 Task: Go to videos section and leave a comment on recent video on the  page of Samsung Electronics
Action: Mouse moved to (499, 525)
Screenshot: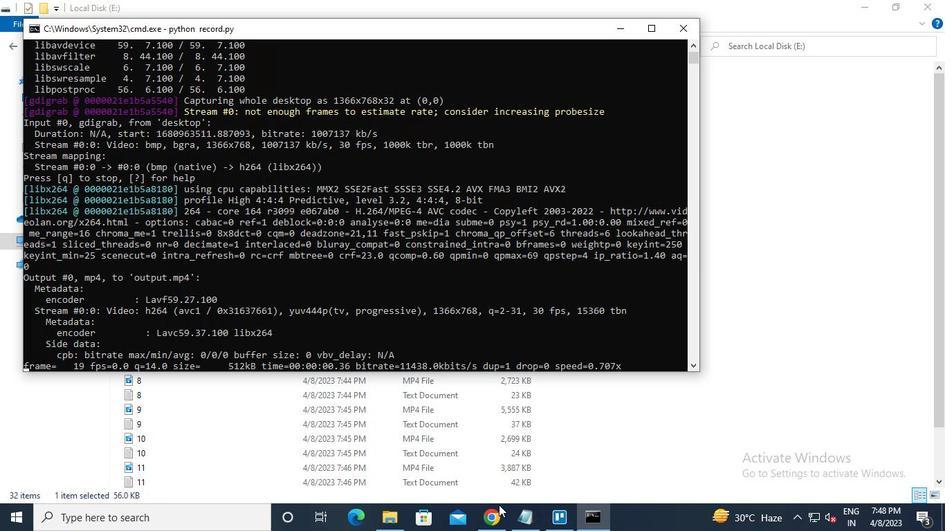 
Action: Mouse pressed left at (499, 525)
Screenshot: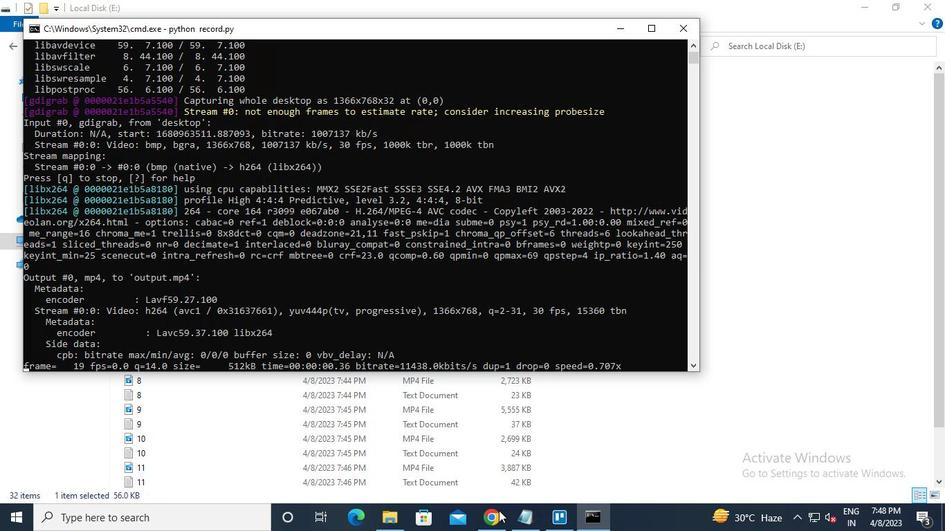 
Action: Mouse moved to (416, 85)
Screenshot: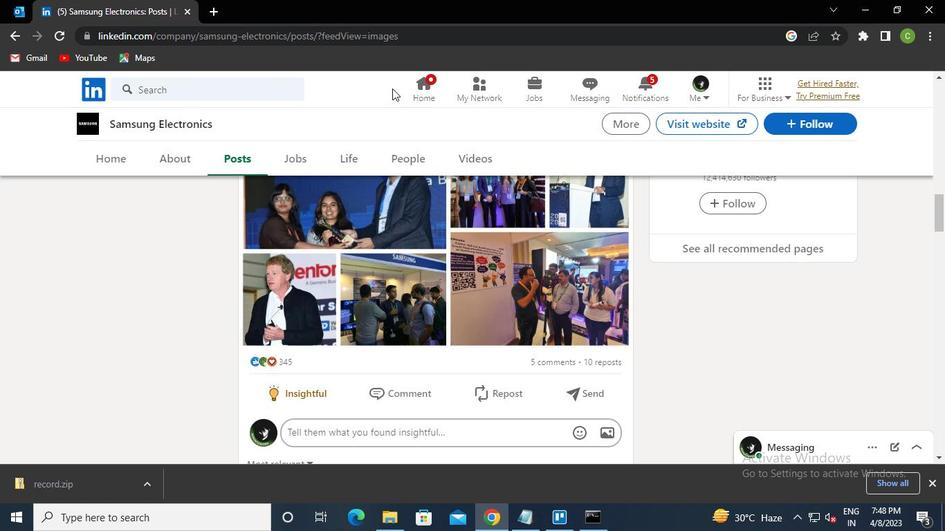 
Action: Mouse pressed left at (416, 85)
Screenshot: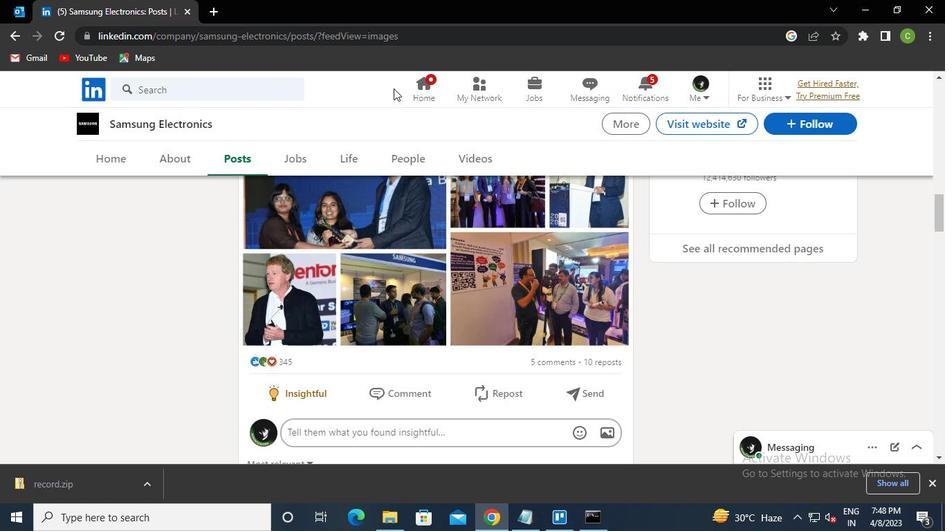 
Action: Mouse moved to (266, 89)
Screenshot: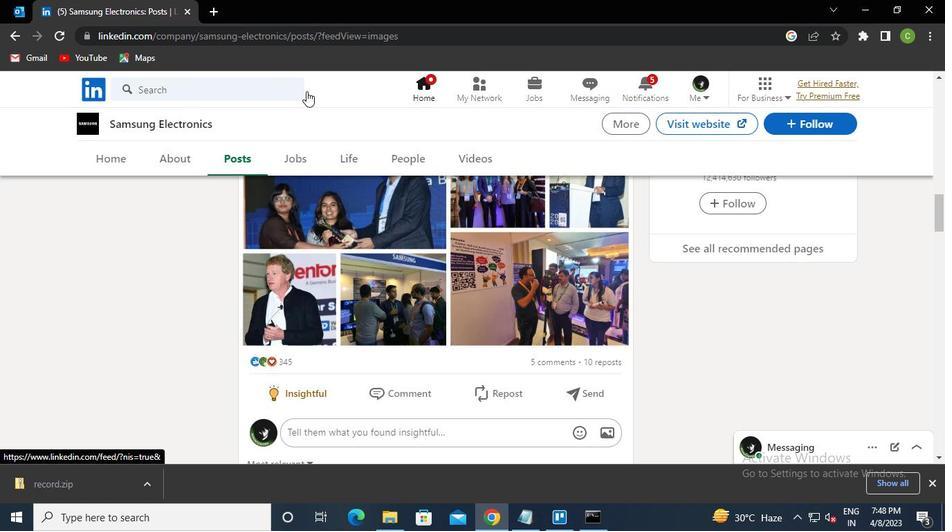 
Action: Mouse pressed left at (266, 89)
Screenshot: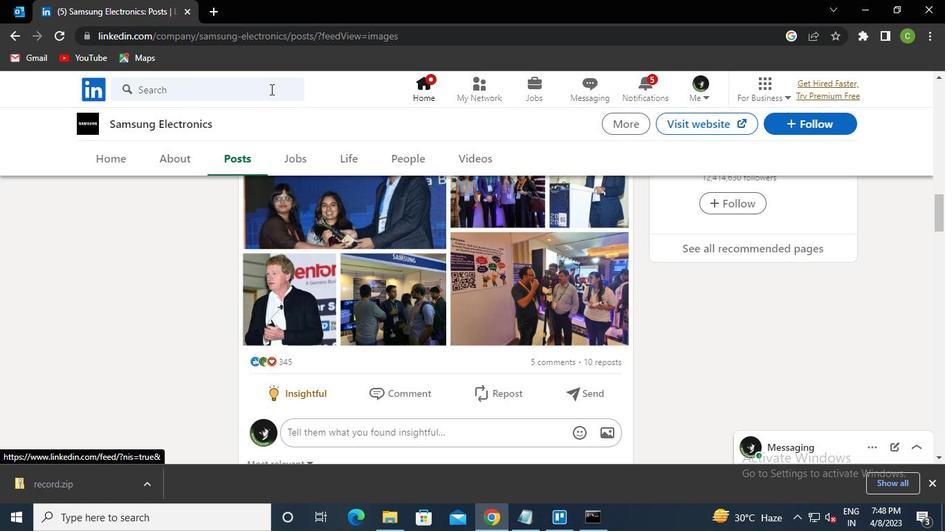 
Action: Mouse moved to (266, 89)
Screenshot: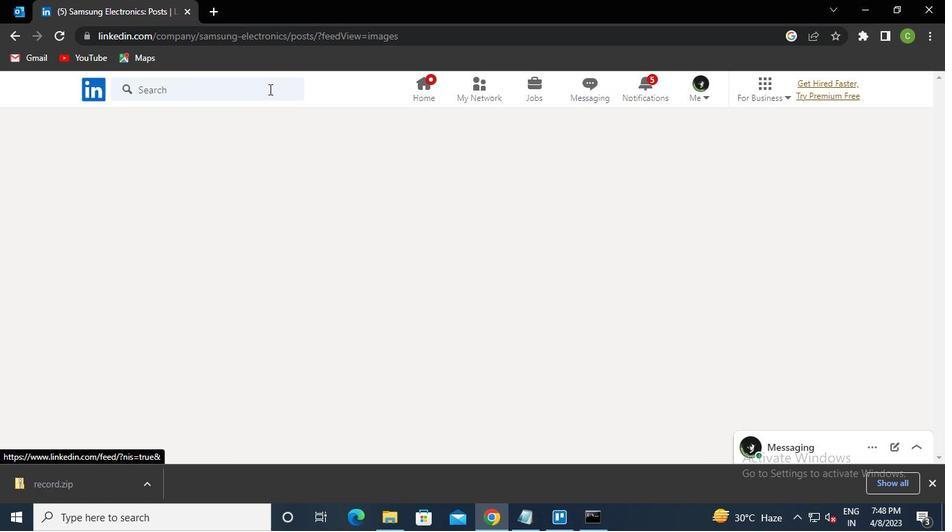 
Action: Keyboard s
Screenshot: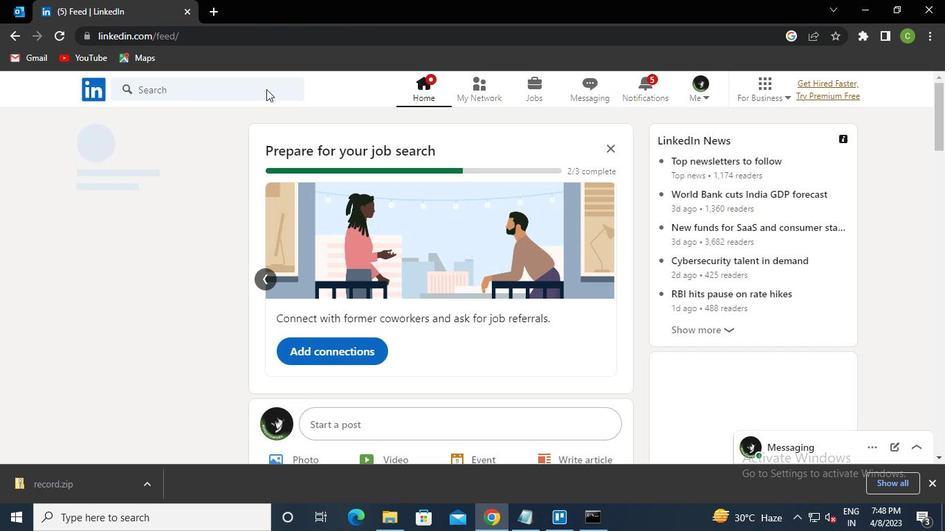 
Action: Keyboard a
Screenshot: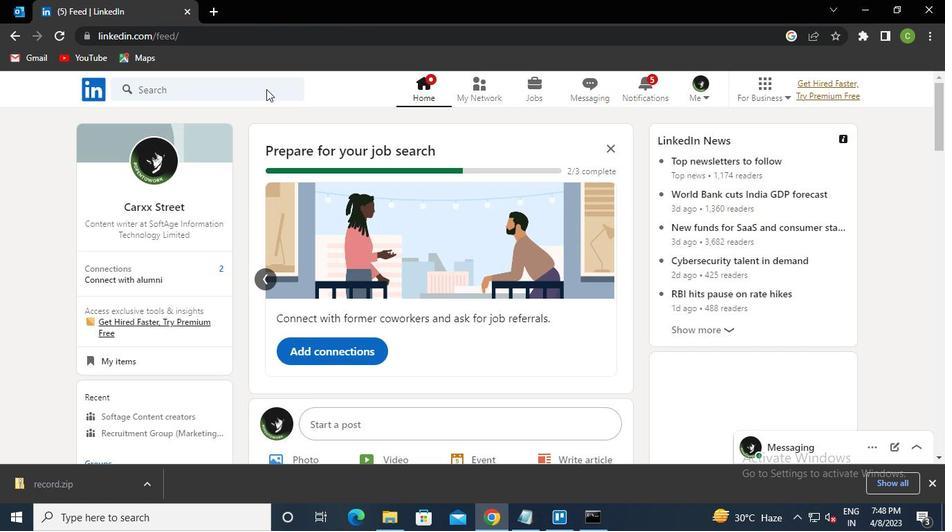 
Action: Keyboard m
Screenshot: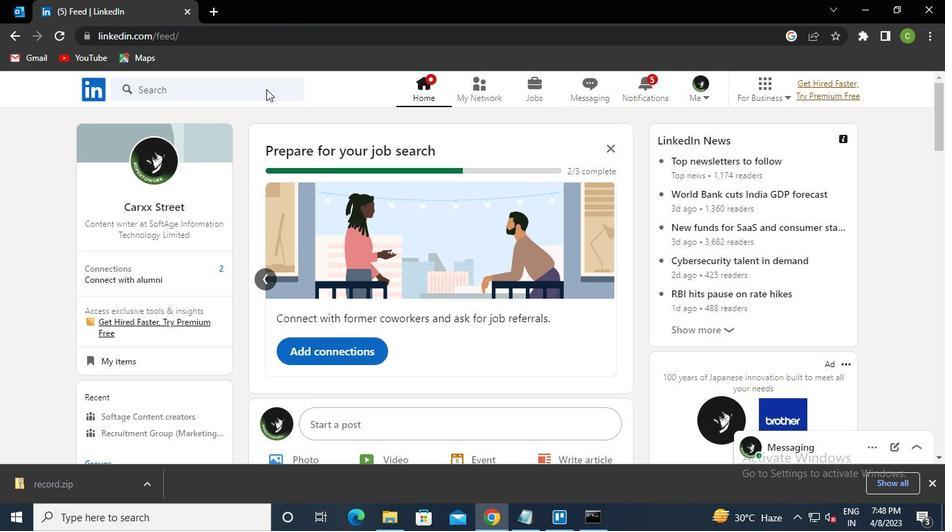 
Action: Keyboard s
Screenshot: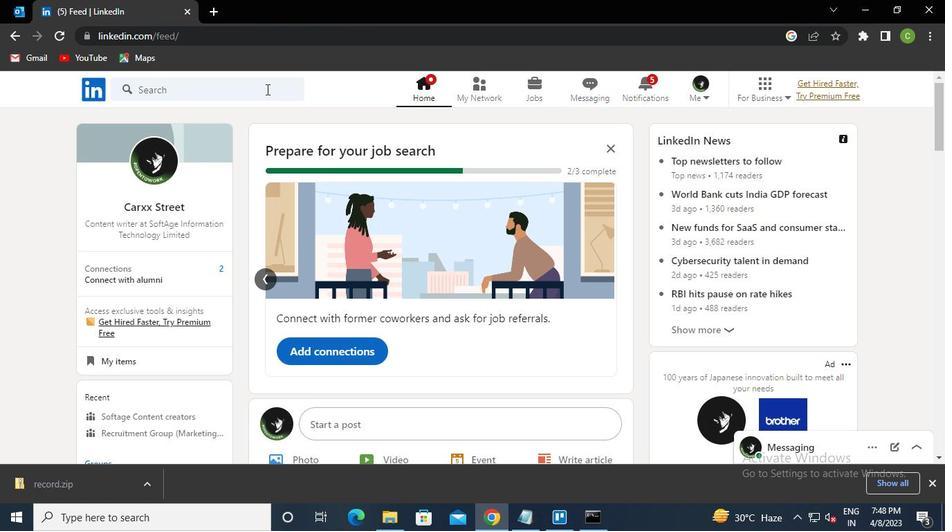 
Action: Keyboard u
Screenshot: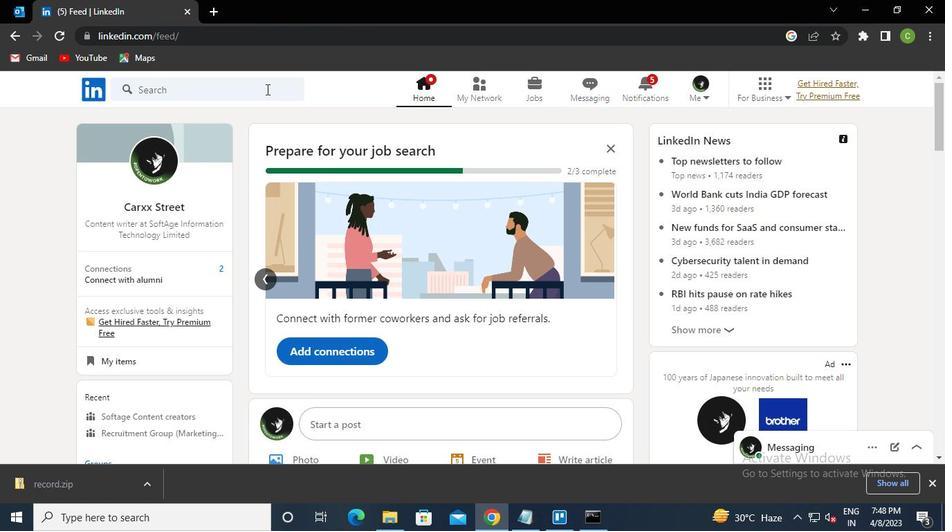 
Action: Keyboard n
Screenshot: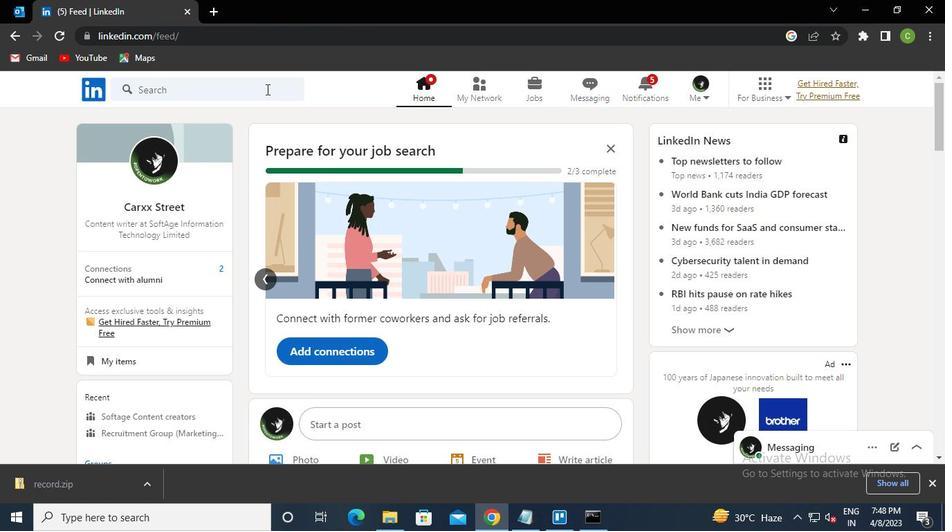 
Action: Keyboard g
Screenshot: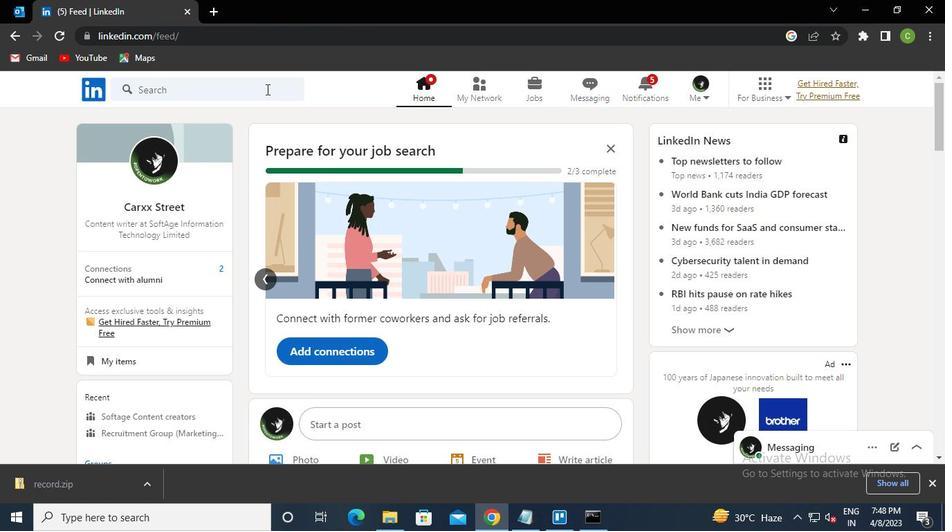 
Action: Keyboard Key.enter
Screenshot: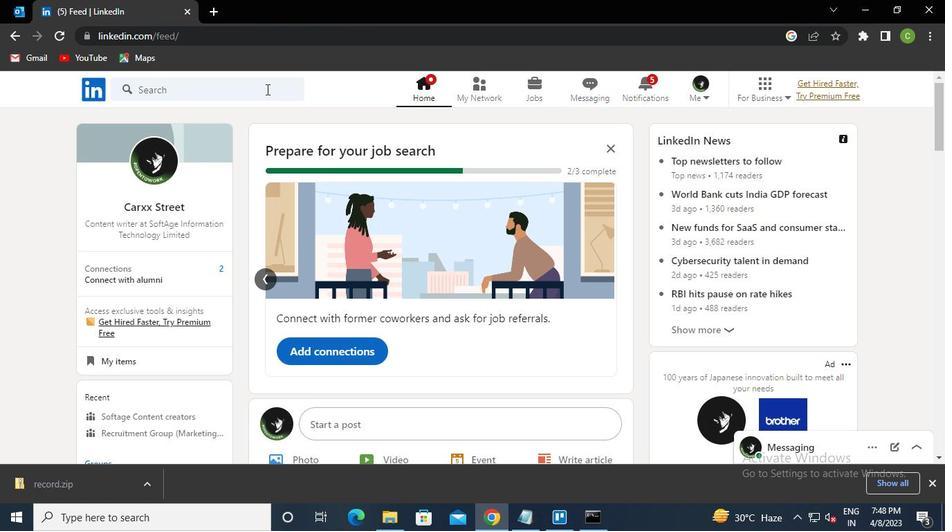 
Action: Mouse pressed left at (266, 89)
Screenshot: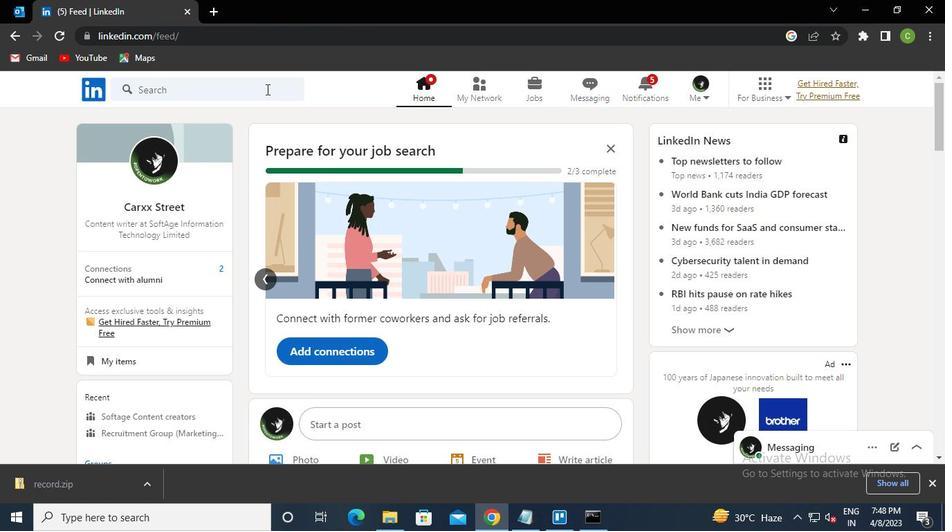 
Action: Keyboard s
Screenshot: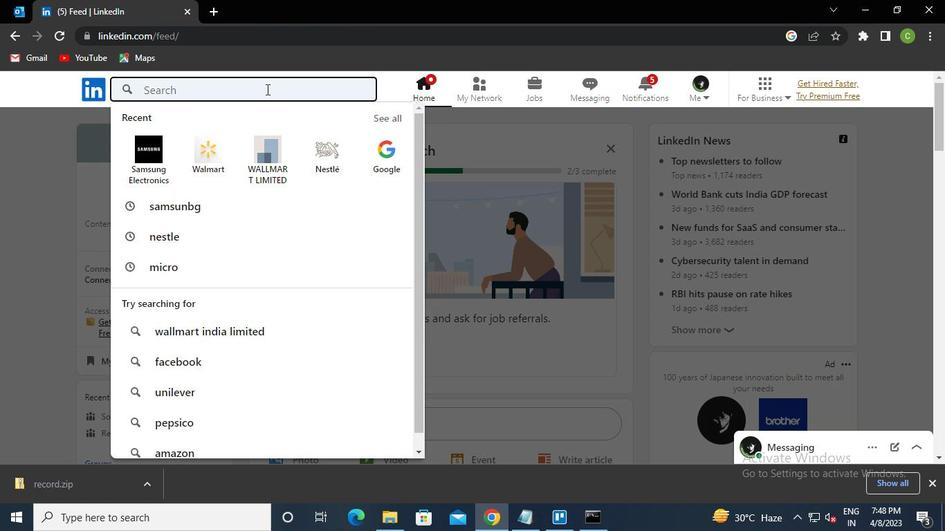 
Action: Keyboard a
Screenshot: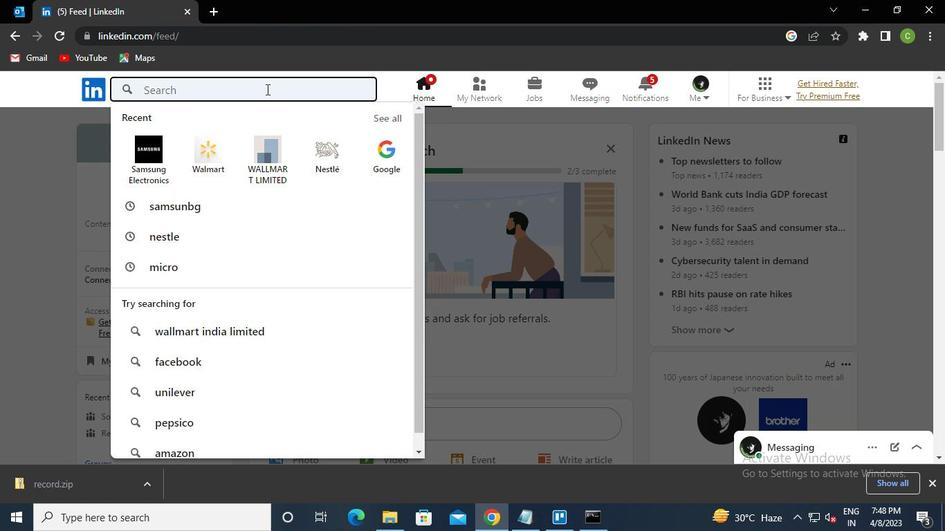 
Action: Keyboard m
Screenshot: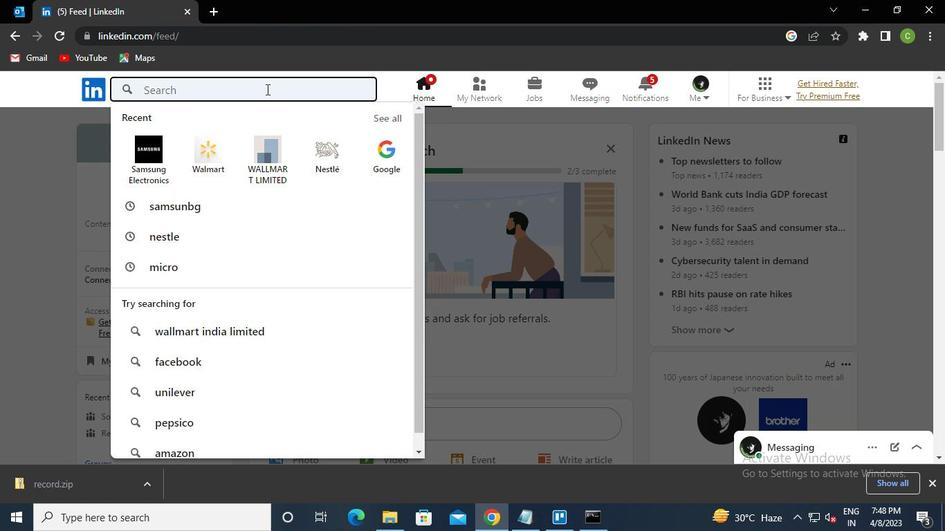 
Action: Keyboard s
Screenshot: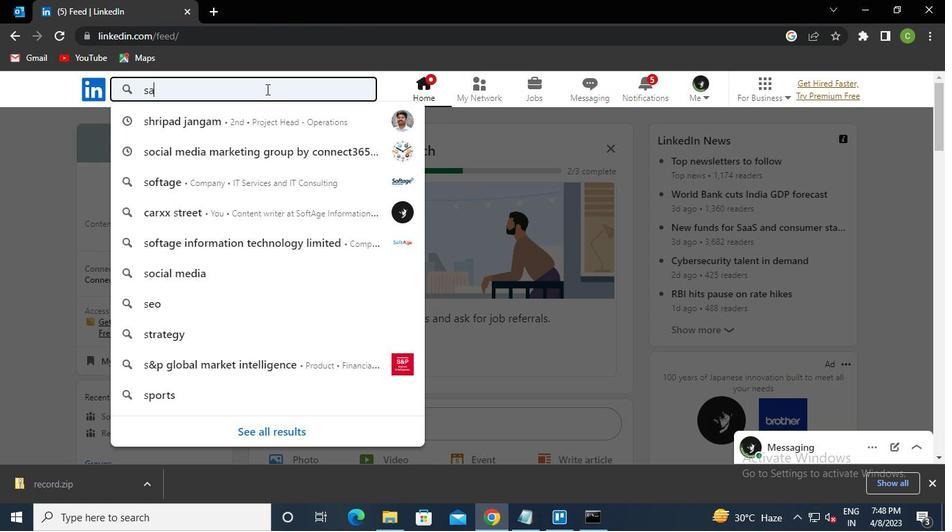 
Action: Keyboard u
Screenshot: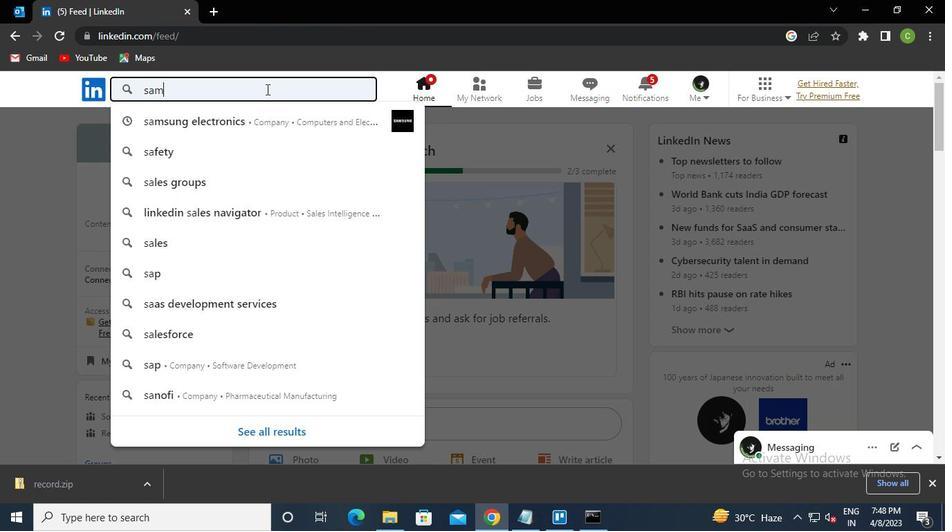 
Action: Keyboard n
Screenshot: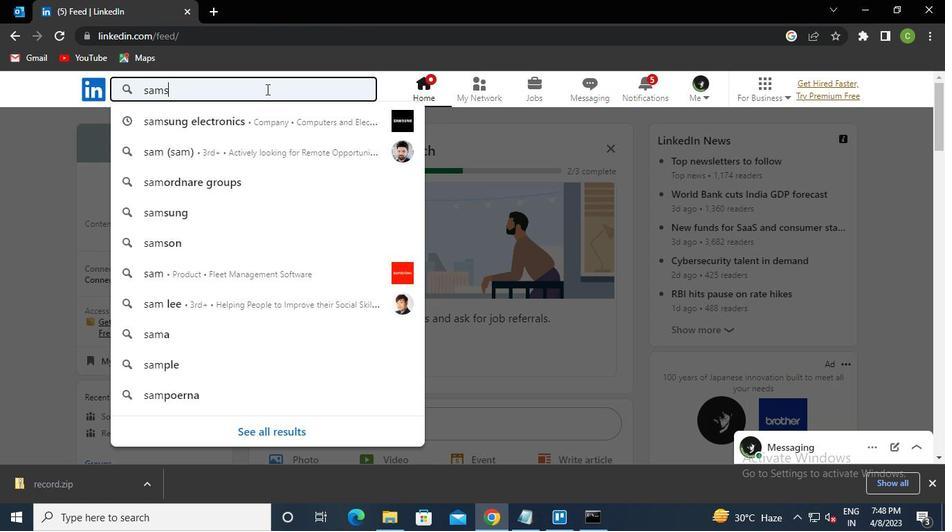 
Action: Keyboard g
Screenshot: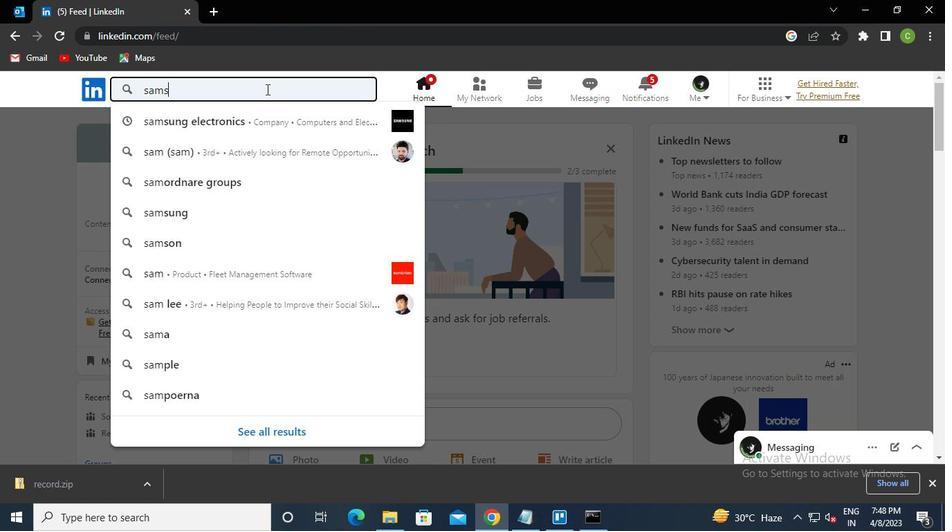 
Action: Keyboard Key.down
Screenshot: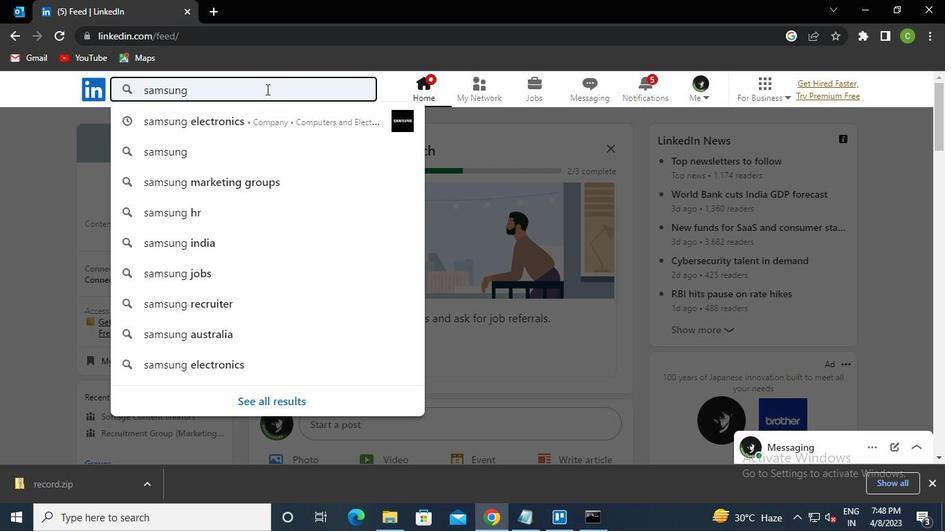 
Action: Keyboard Key.enter
Screenshot: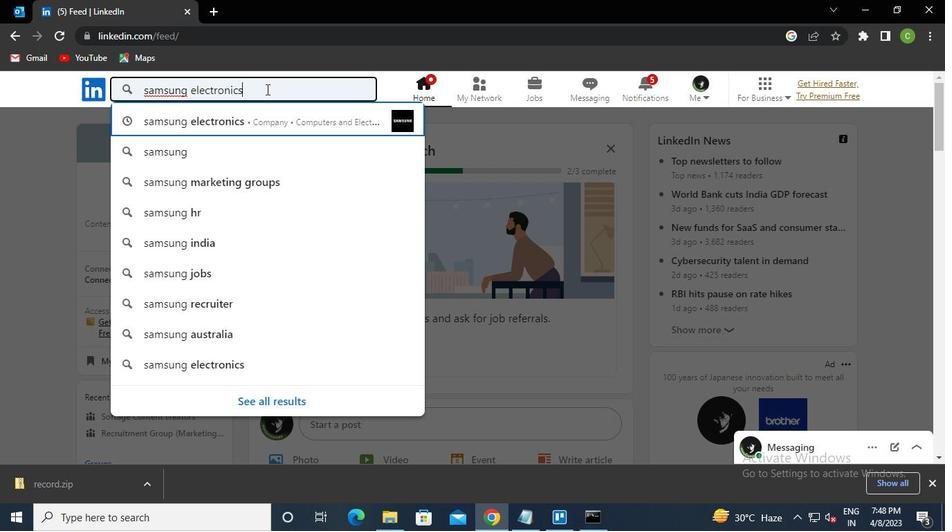 
Action: Mouse moved to (438, 258)
Screenshot: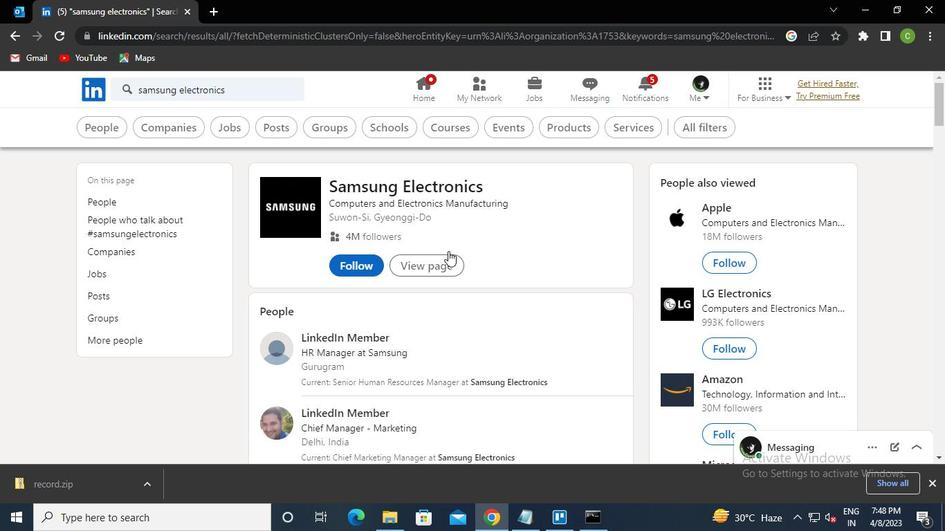 
Action: Mouse pressed left at (438, 258)
Screenshot: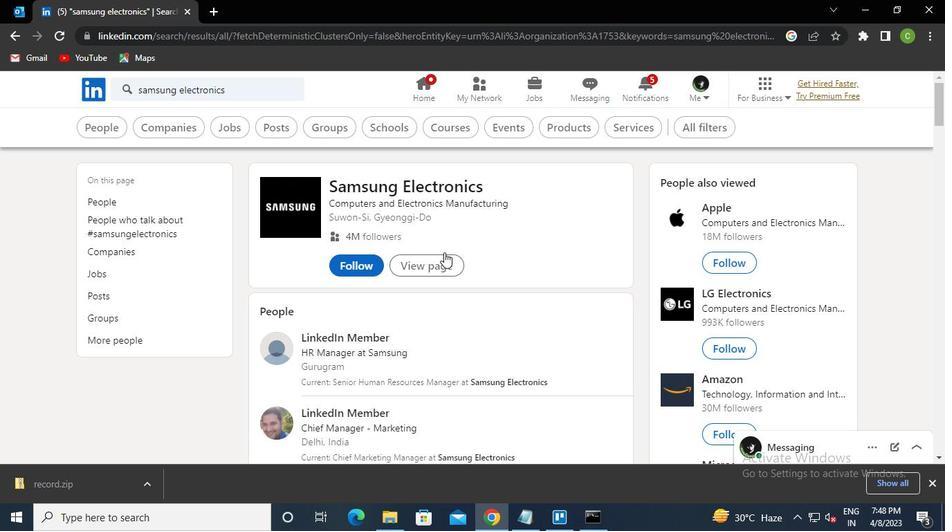 
Action: Mouse moved to (243, 147)
Screenshot: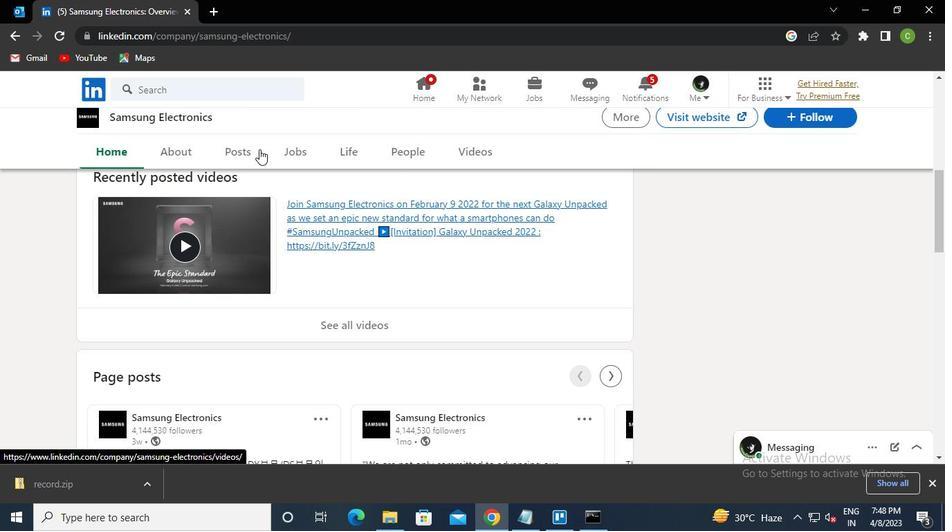 
Action: Mouse pressed left at (243, 147)
Screenshot: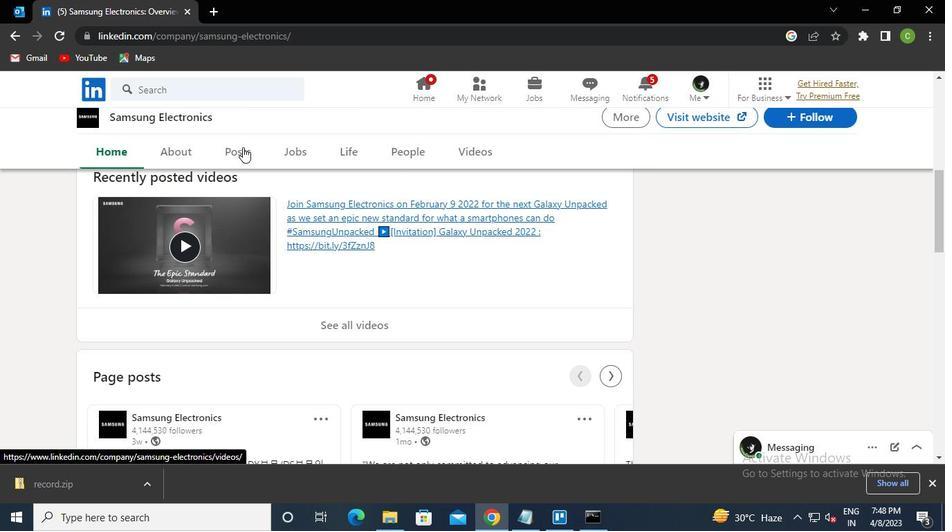 
Action: Mouse moved to (364, 344)
Screenshot: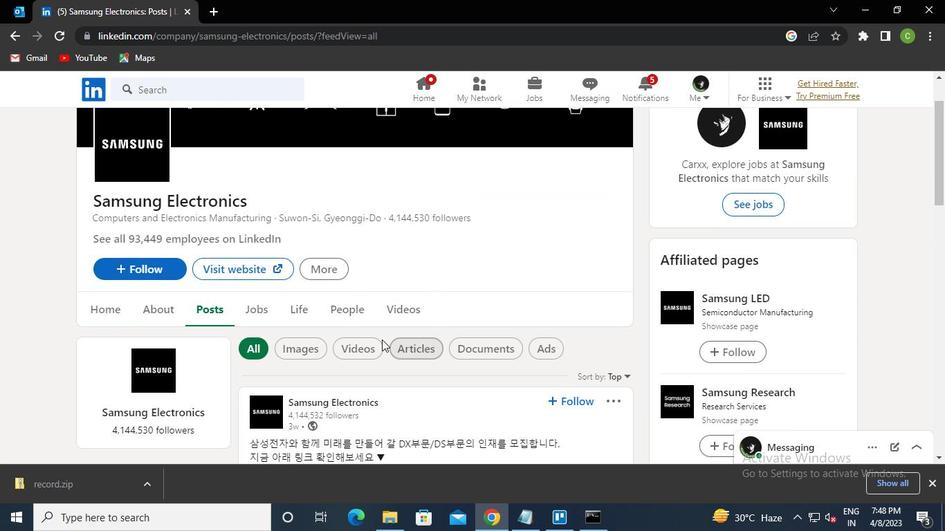 
Action: Mouse pressed left at (364, 344)
Screenshot: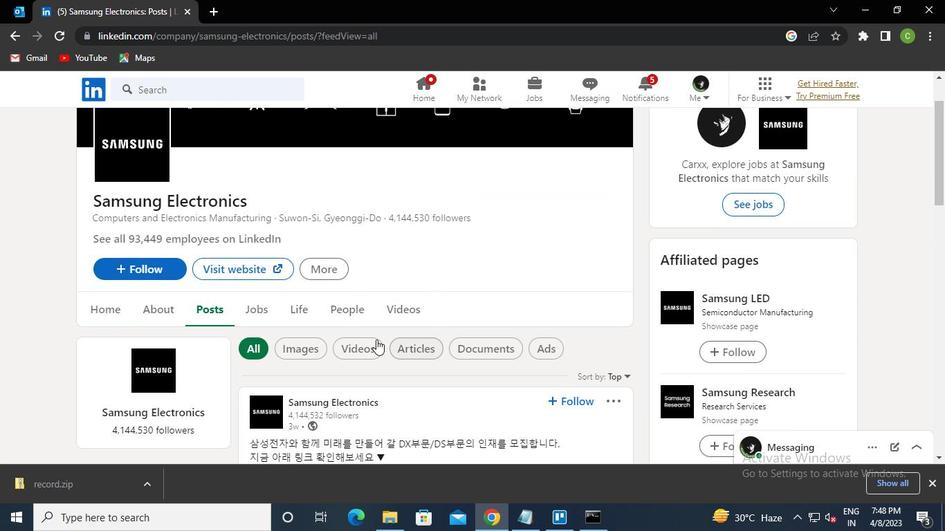 
Action: Mouse moved to (376, 341)
Screenshot: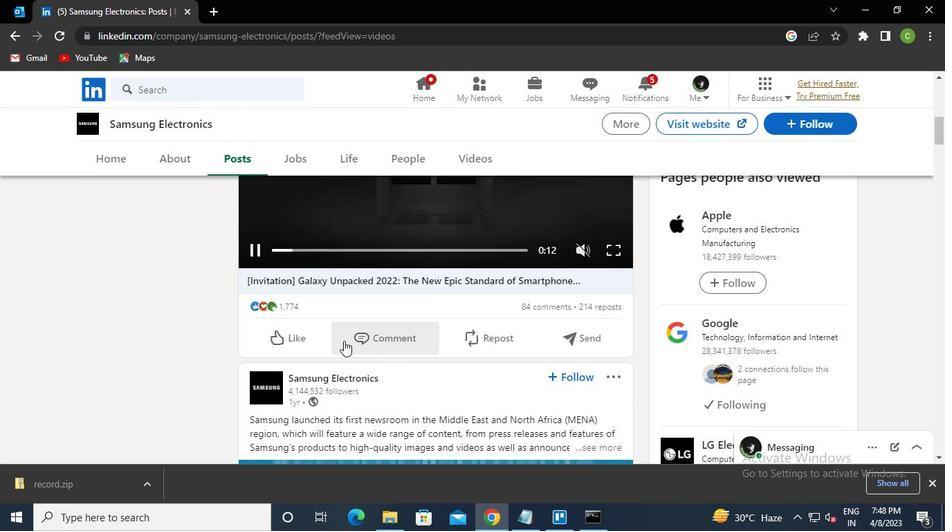 
Action: Mouse pressed left at (376, 341)
Screenshot: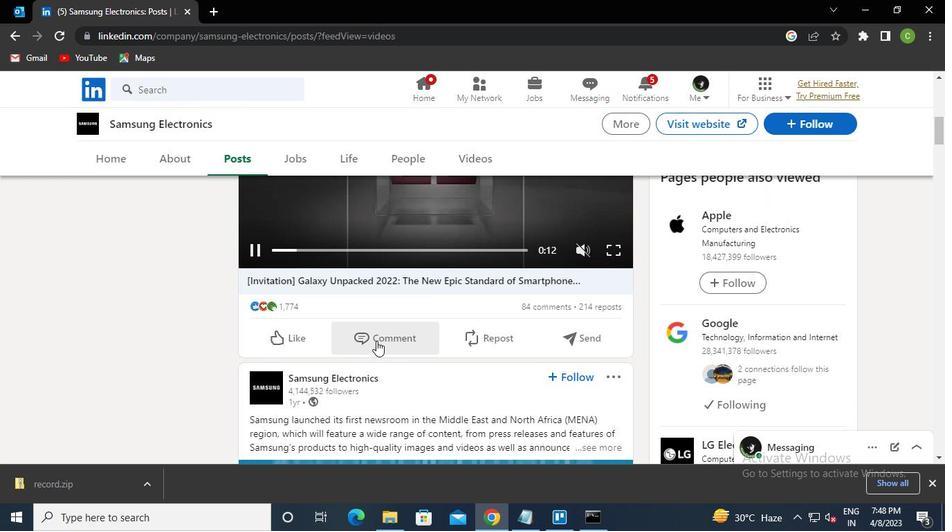 
Action: Mouse moved to (375, 341)
Screenshot: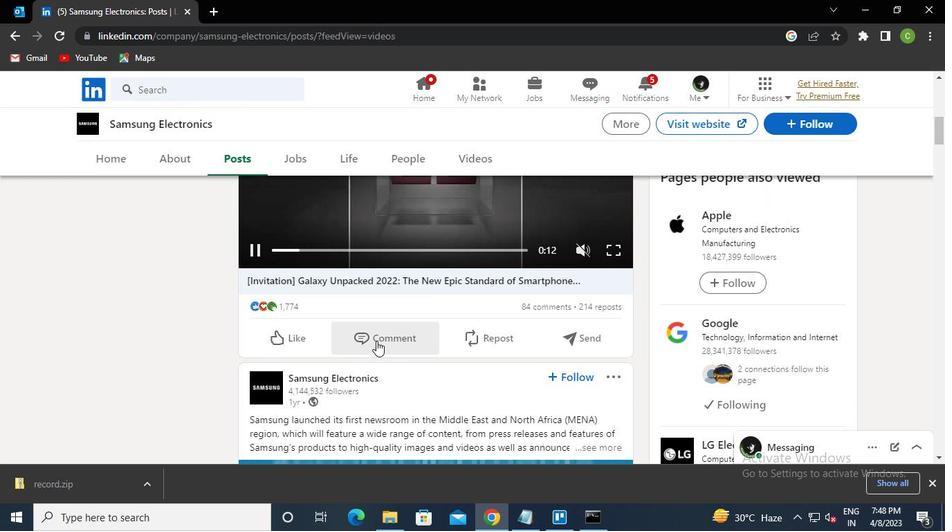 
Action: Keyboard Key.caps_lock
Screenshot: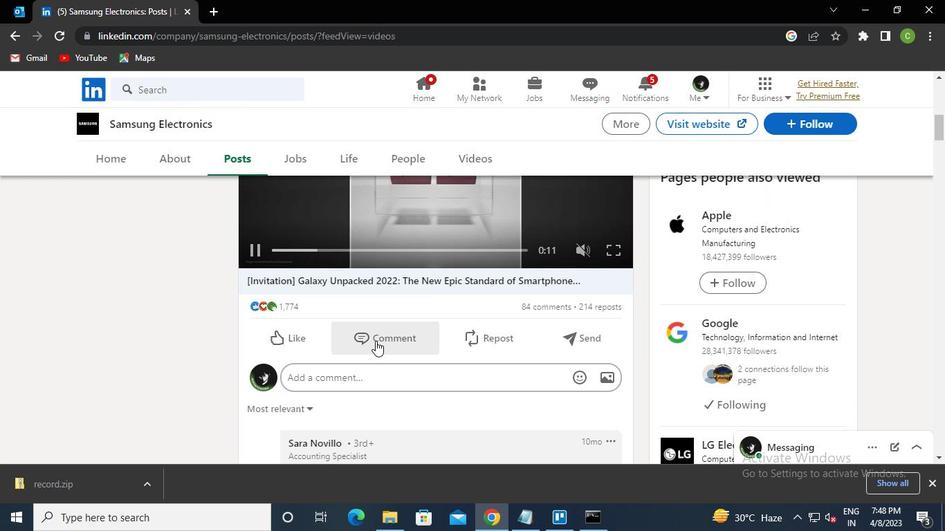 
Action: Keyboard n
Screenshot: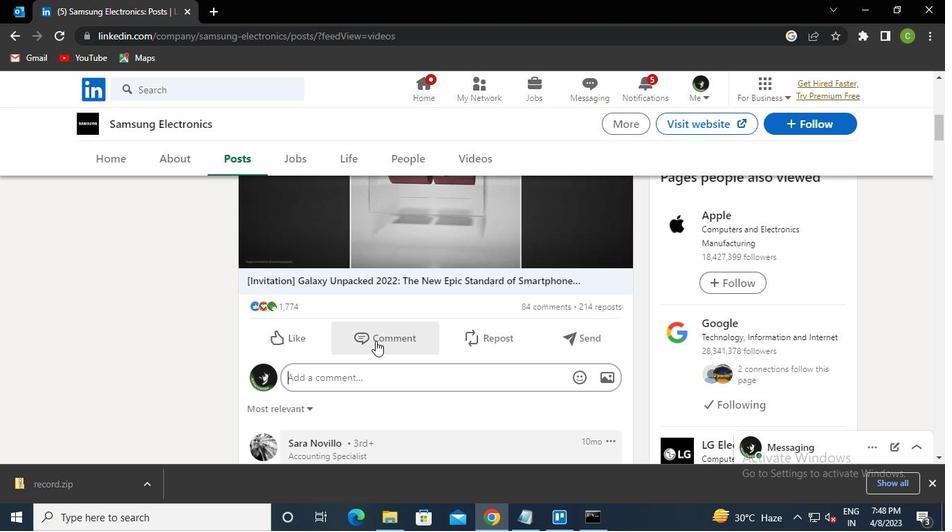 
Action: Keyboard Key.caps_lock
Screenshot: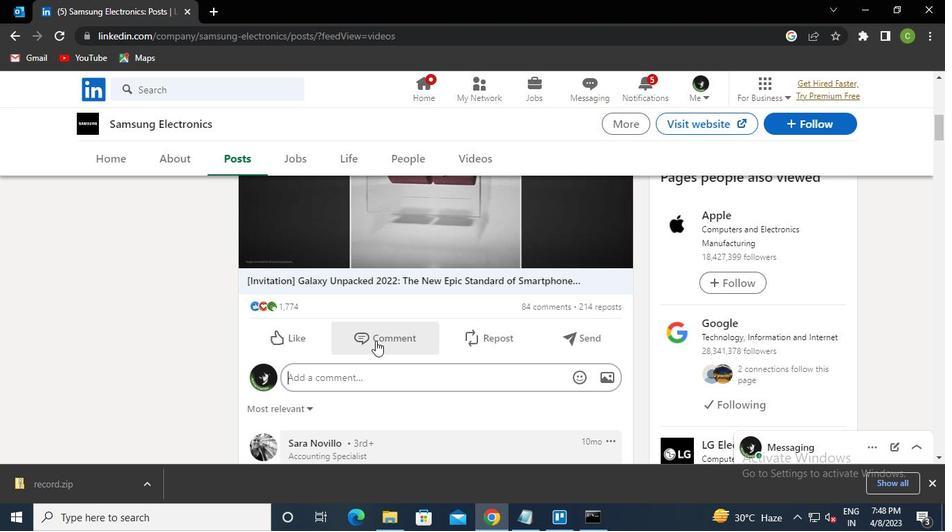
Action: Keyboard i
Screenshot: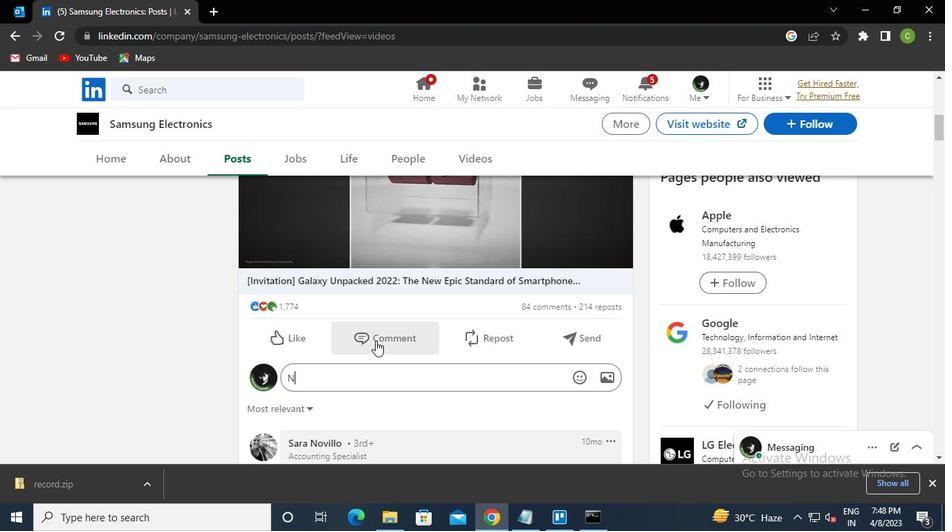 
Action: Keyboard c
Screenshot: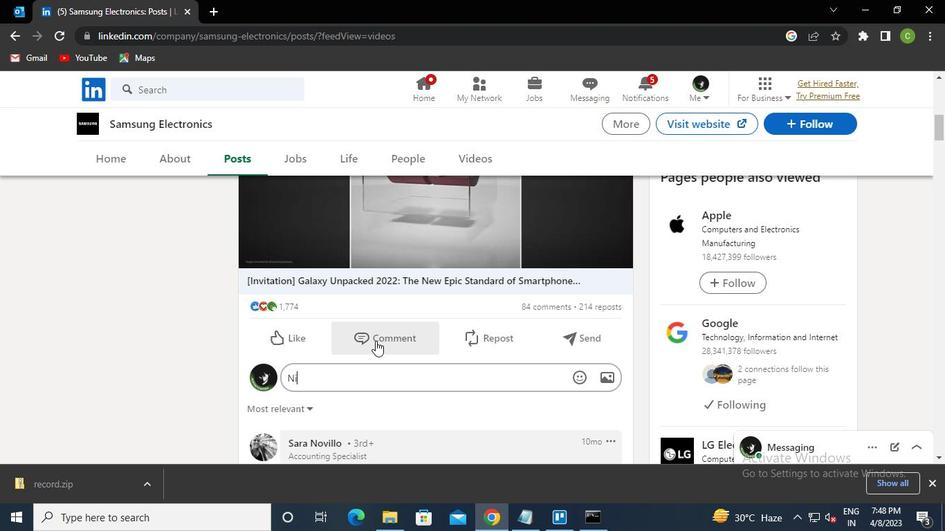 
Action: Keyboard e
Screenshot: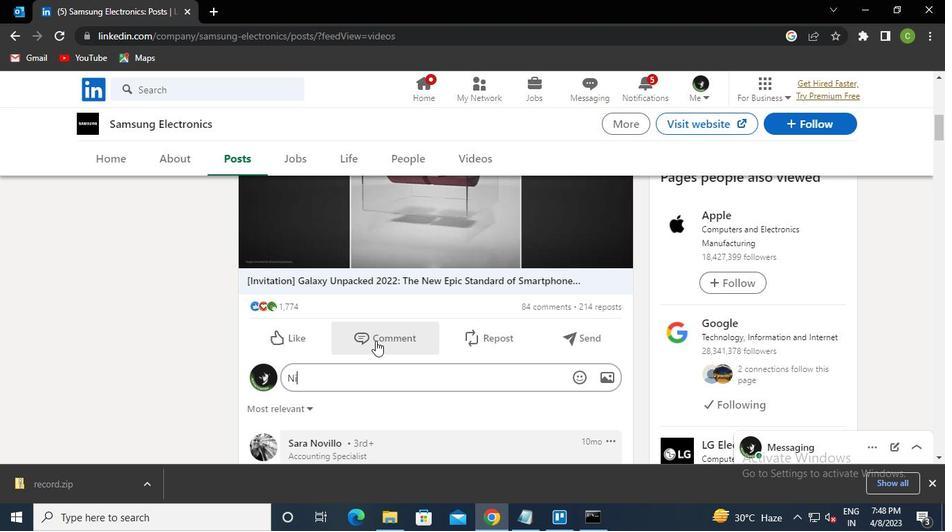 
Action: Mouse moved to (294, 413)
Screenshot: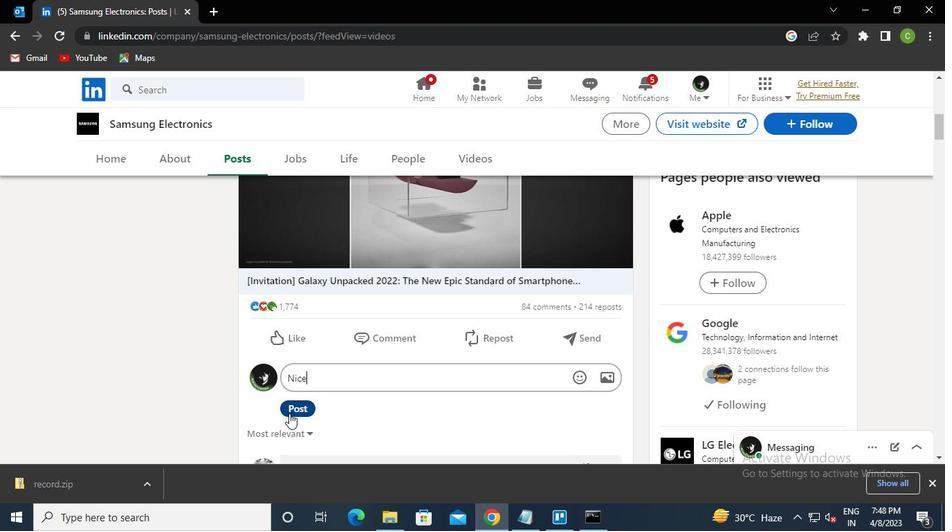 
Action: Mouse pressed left at (294, 413)
Screenshot: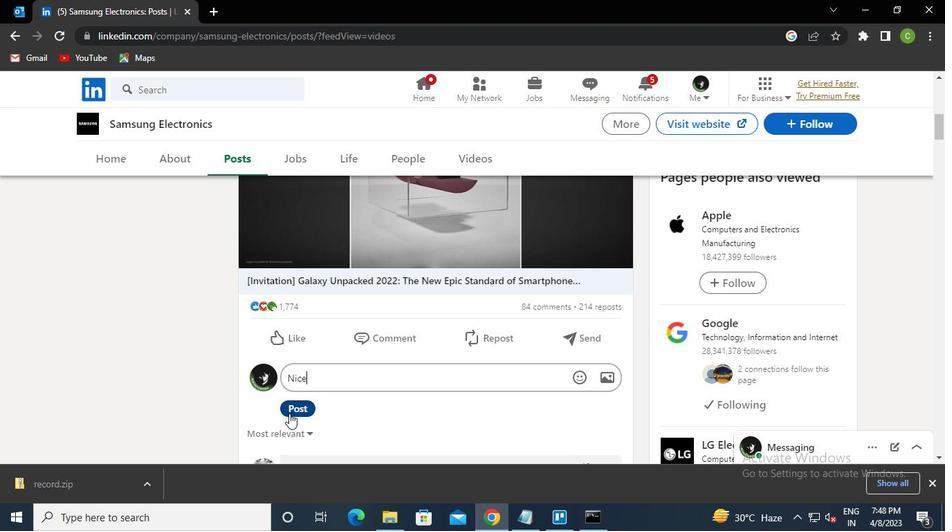 
Action: Mouse moved to (591, 518)
Screenshot: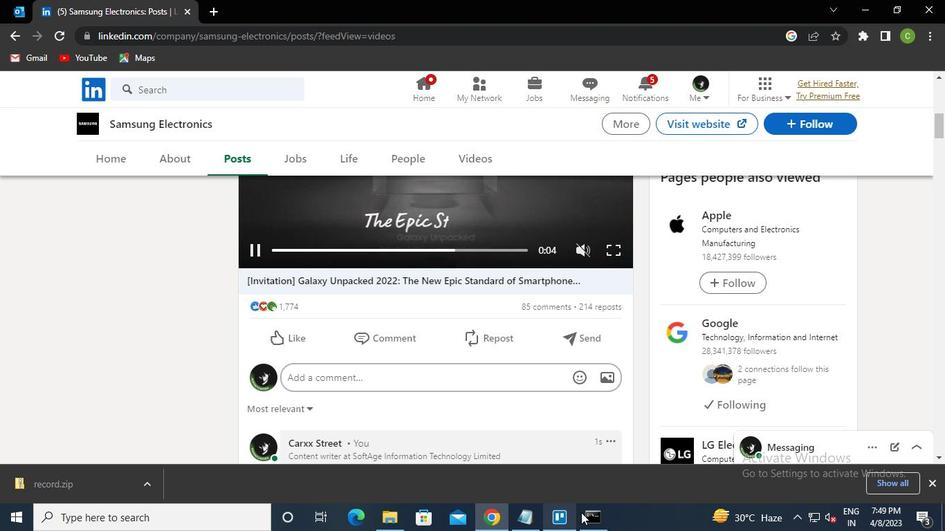 
Action: Mouse pressed left at (591, 518)
Screenshot: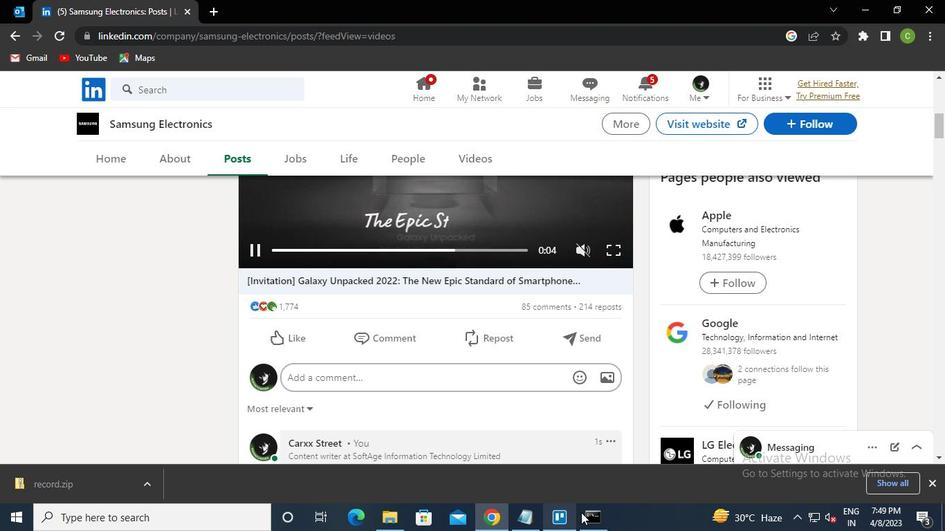 
Action: Mouse moved to (687, 29)
Screenshot: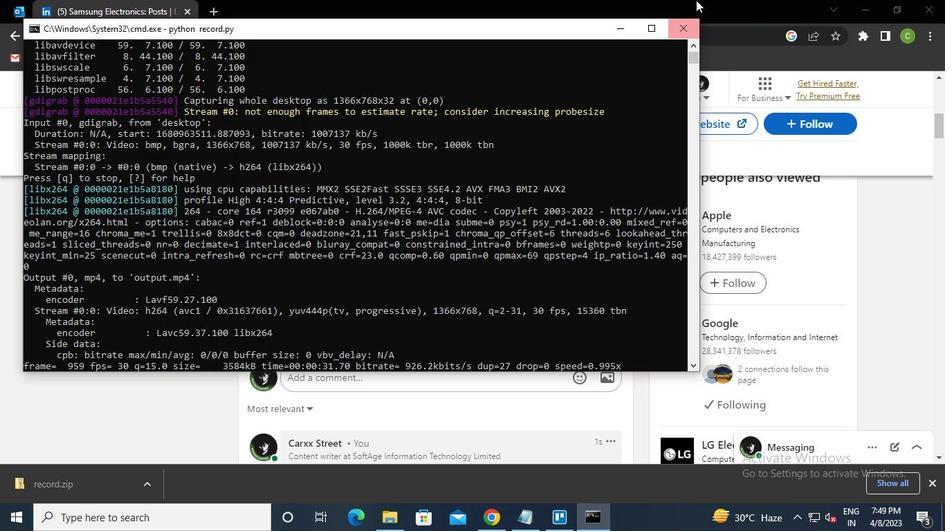 
Action: Mouse pressed left at (687, 29)
Screenshot: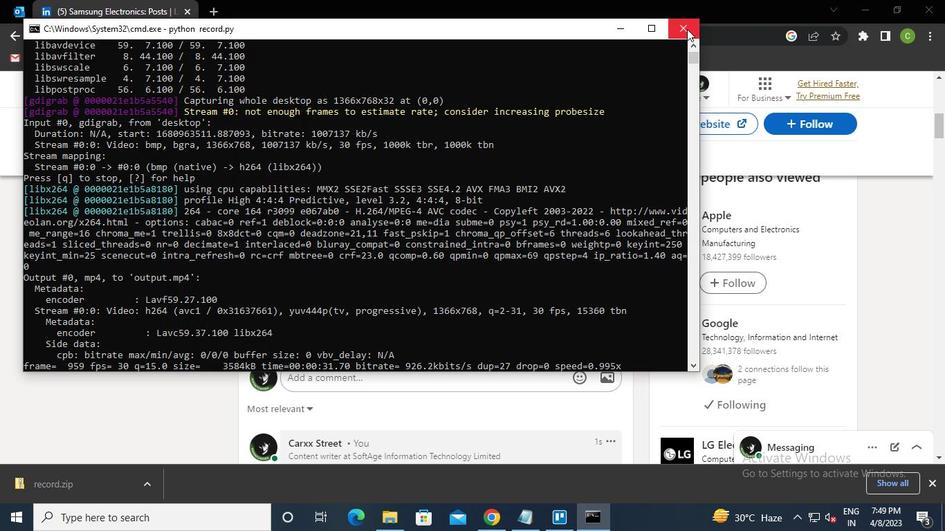 
Action: Mouse moved to (672, 60)
Screenshot: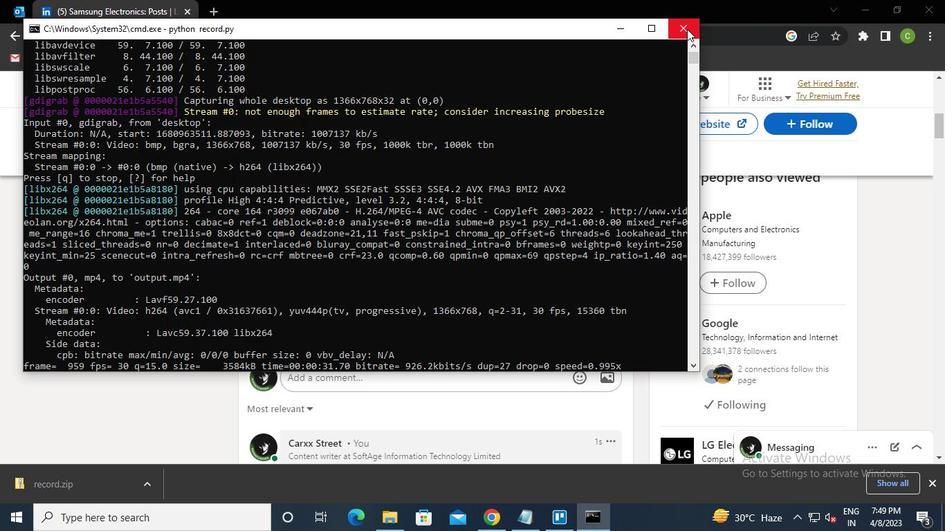 
